 Task: In the Contact  Genesis_Thompson@iCloud.com; add deal stage: 'Decision Maker bought In'; Add amount '100000'; Select Deal Type: New Business; Select priority: 'Medium'; Associate deal with contact: choose any two contacts and company: Select any company.. Logged in from softage.1@softage.net
Action: Mouse moved to (77, 50)
Screenshot: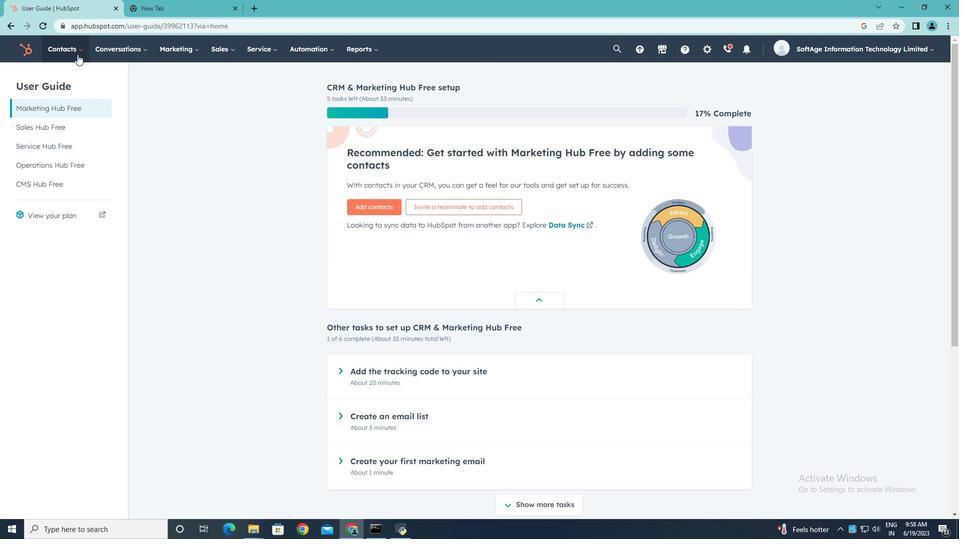 
Action: Mouse pressed left at (77, 50)
Screenshot: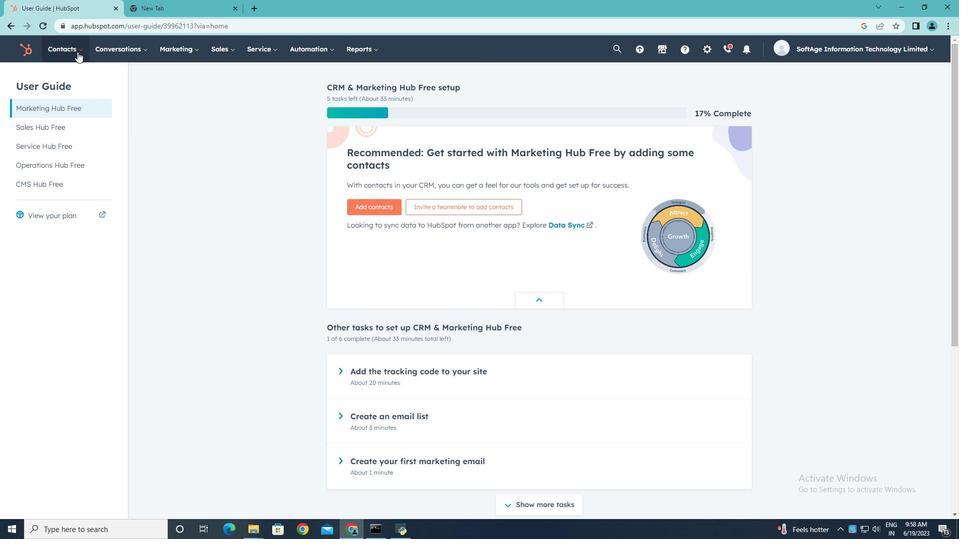 
Action: Mouse moved to (71, 81)
Screenshot: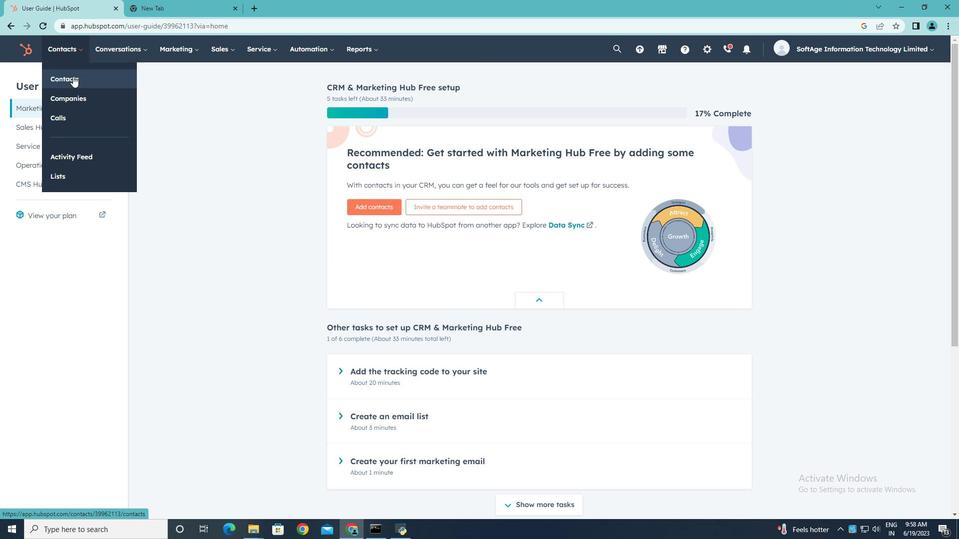 
Action: Mouse pressed left at (71, 81)
Screenshot: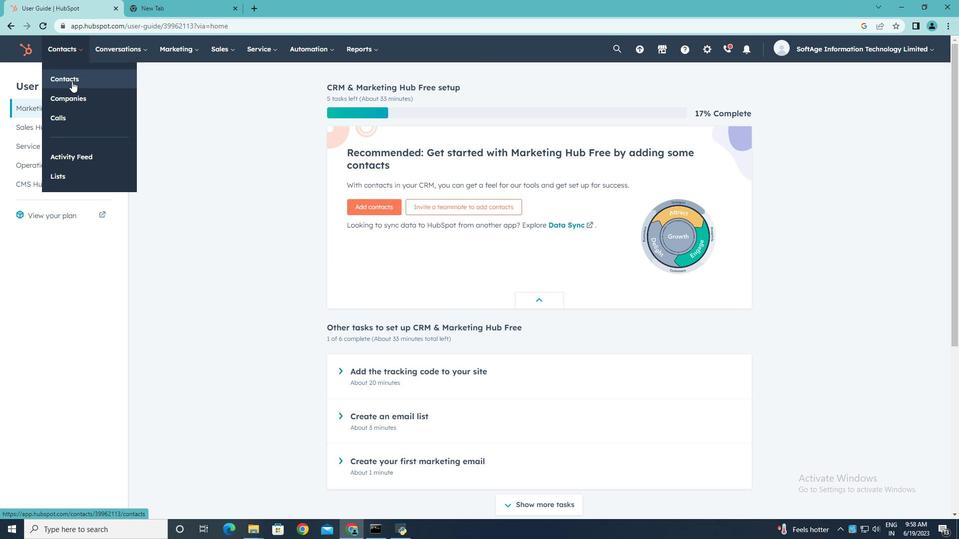 
Action: Mouse moved to (77, 164)
Screenshot: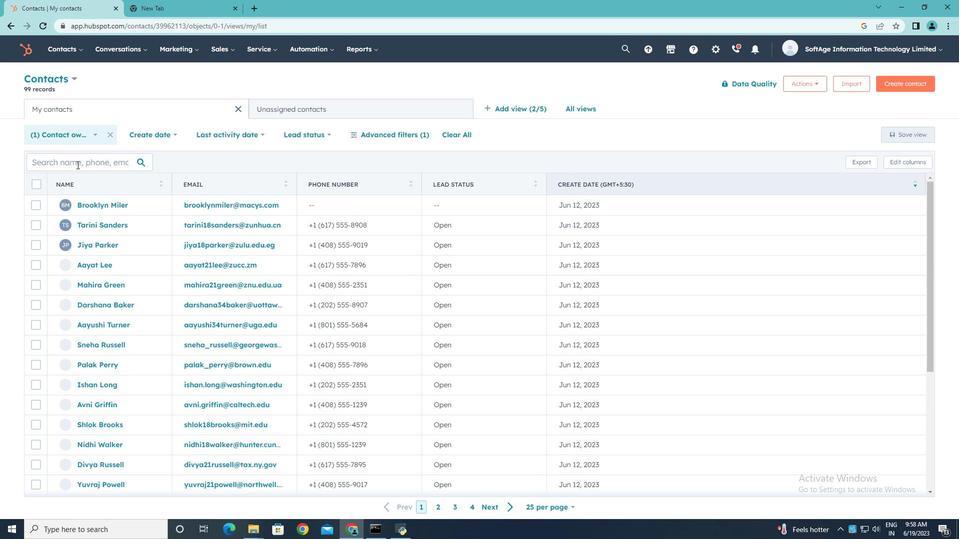 
Action: Mouse pressed left at (77, 164)
Screenshot: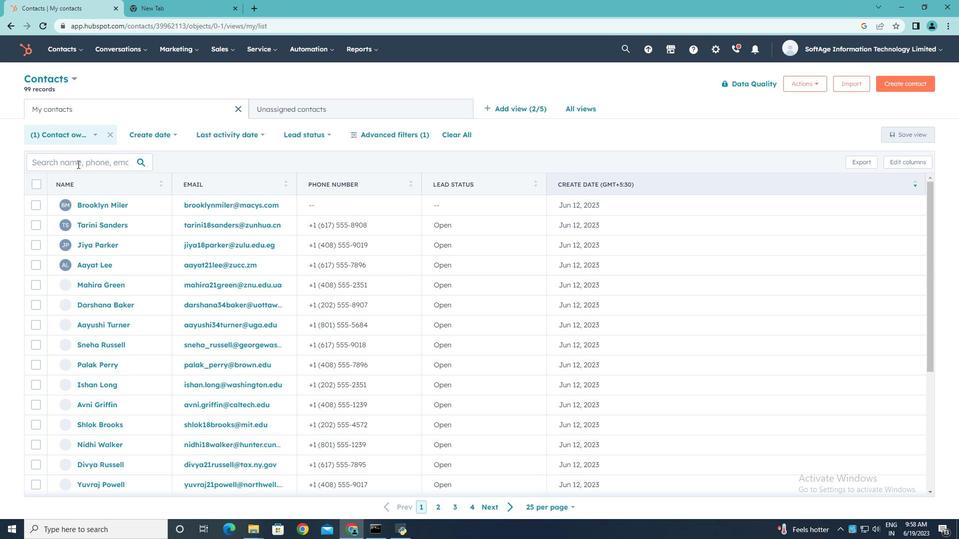 
Action: Key pressed <Key.shift><Key.shift><Key.shift><Key.shift><Key.shift><Key.shift><Key.shift><Key.shift><Key.shift><Key.shift><Key.shift><Key.shift><Key.shift><Key.shift><Key.shift><Key.shift><Key.shift><Key.shift><Key.shift><Key.shift><Key.shift><Key.shift><Key.shift><Key.shift><Key.shift><Key.shift><Key.shift><Key.shift><Key.shift><Key.shift><Key.shift><Key.shift><Key.shift><Key.shift><Key.shift><Key.shift><Key.shift><Key.shift>Genesis<Key.shift><Key.shift><Key.shift><Key.shift><Key.shift><Key.shift><Key.shift><Key.shift><Key.shift>_<Key.shift>Thompson<Key.shift><Key.shift><Key.shift><Key.shift><Key.shift><Key.shift><Key.shift><Key.shift><Key.shift>@icloud.com
Screenshot: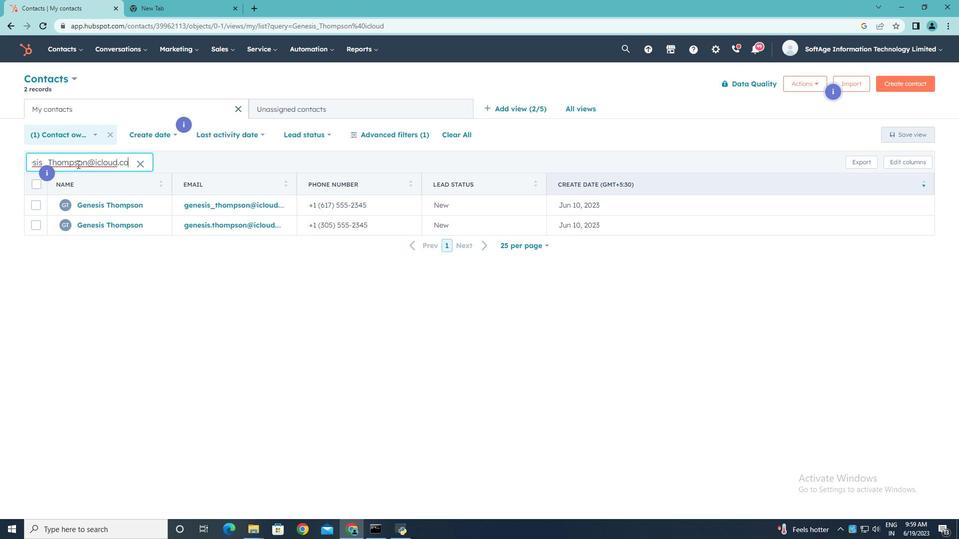 
Action: Mouse moved to (94, 205)
Screenshot: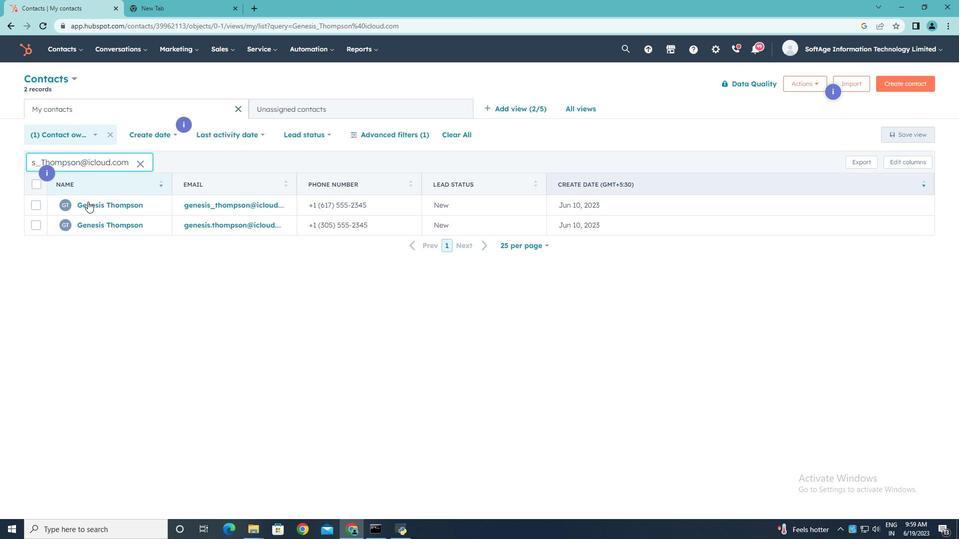
Action: Mouse pressed left at (94, 205)
Screenshot: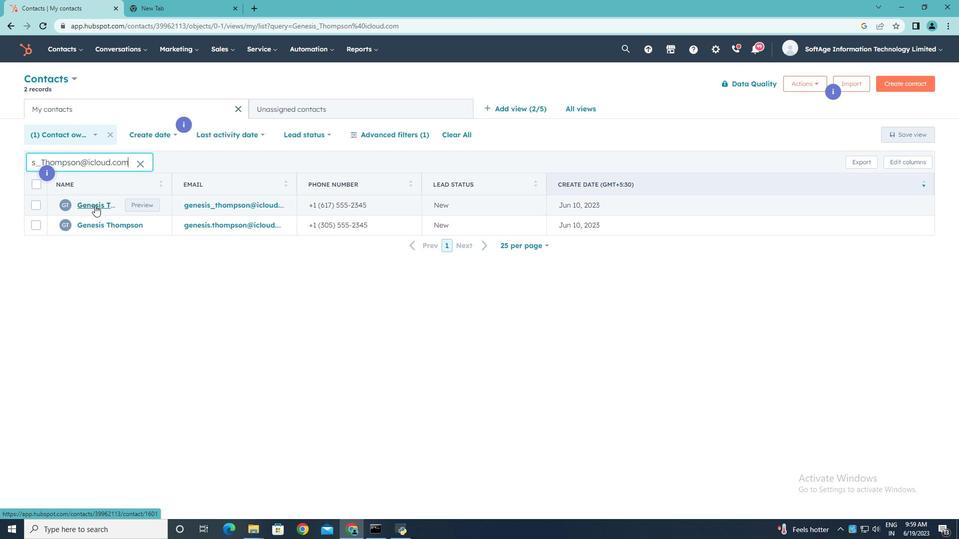 
Action: Mouse moved to (549, 357)
Screenshot: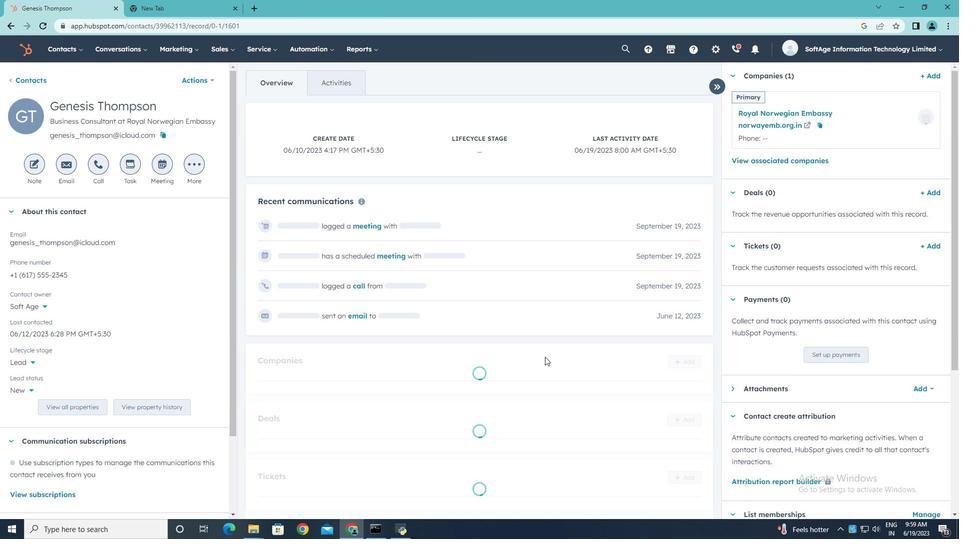 
Action: Mouse scrolled (549, 356) with delta (0, 0)
Screenshot: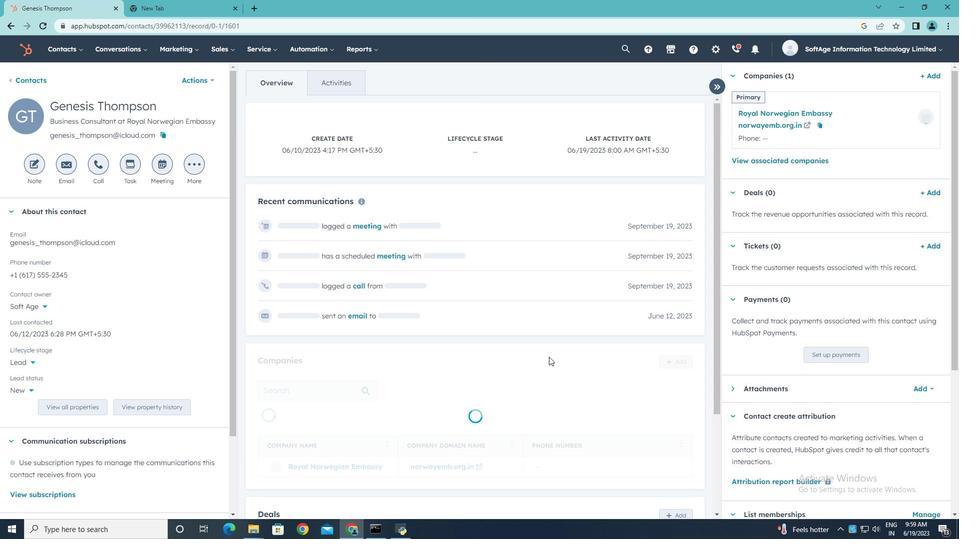 
Action: Mouse scrolled (549, 356) with delta (0, 0)
Screenshot: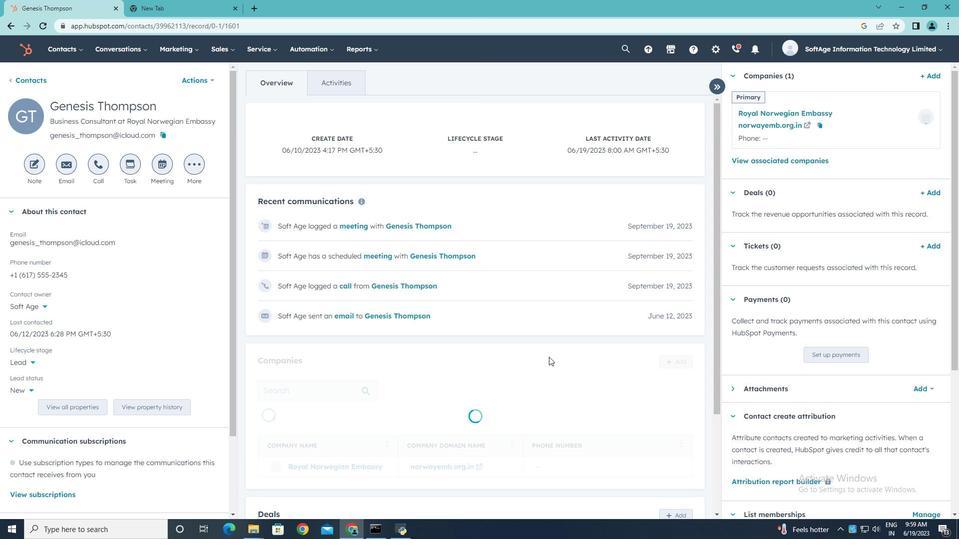
Action: Mouse scrolled (549, 356) with delta (0, 0)
Screenshot: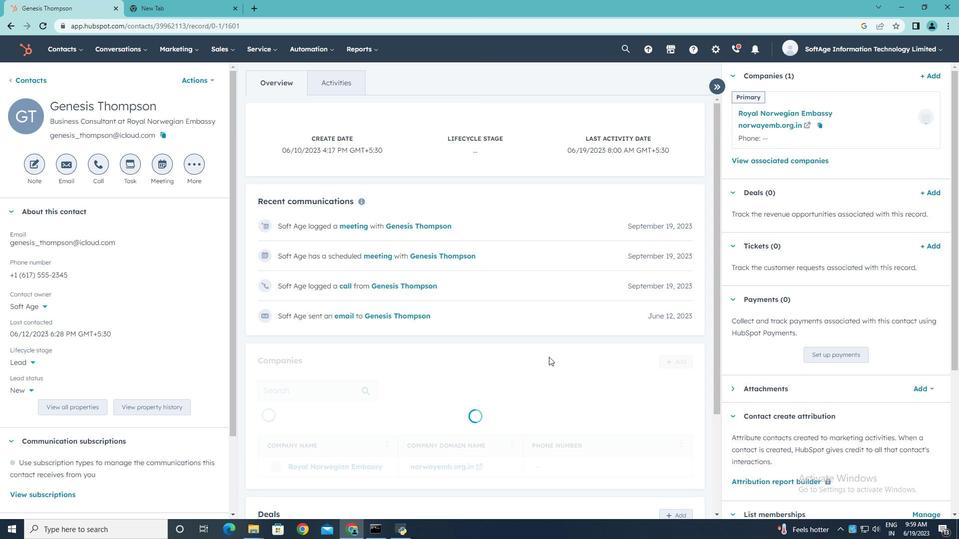 
Action: Mouse scrolled (549, 356) with delta (0, 0)
Screenshot: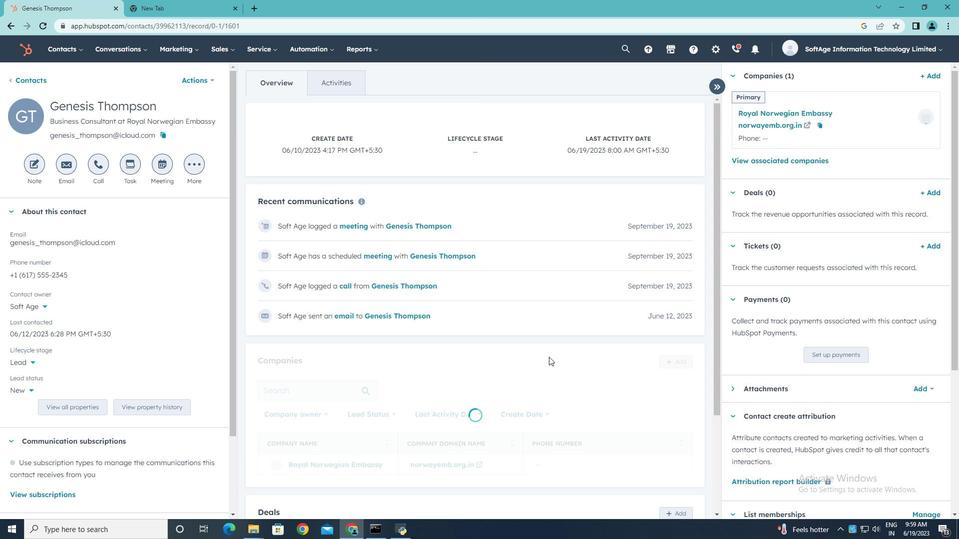 
Action: Mouse scrolled (549, 356) with delta (0, 0)
Screenshot: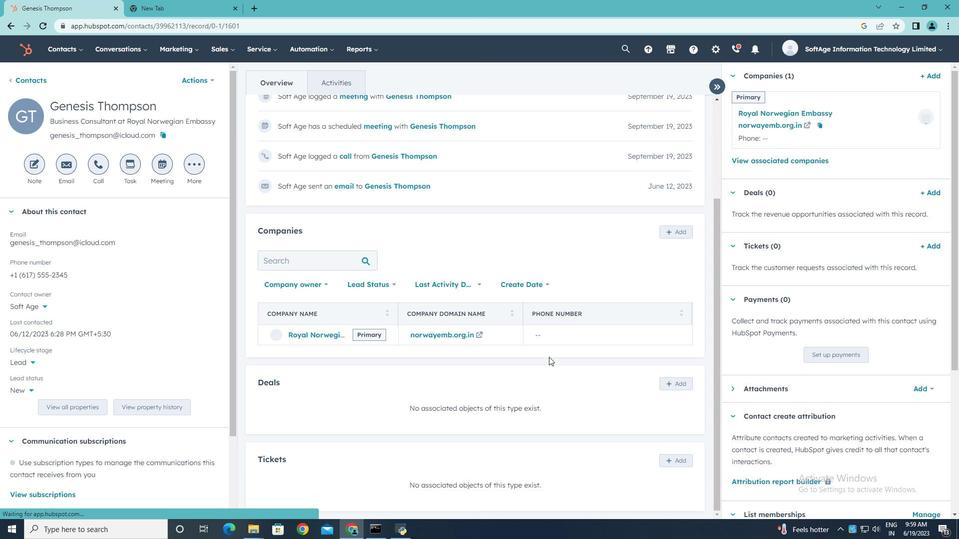 
Action: Mouse scrolled (549, 356) with delta (0, 0)
Screenshot: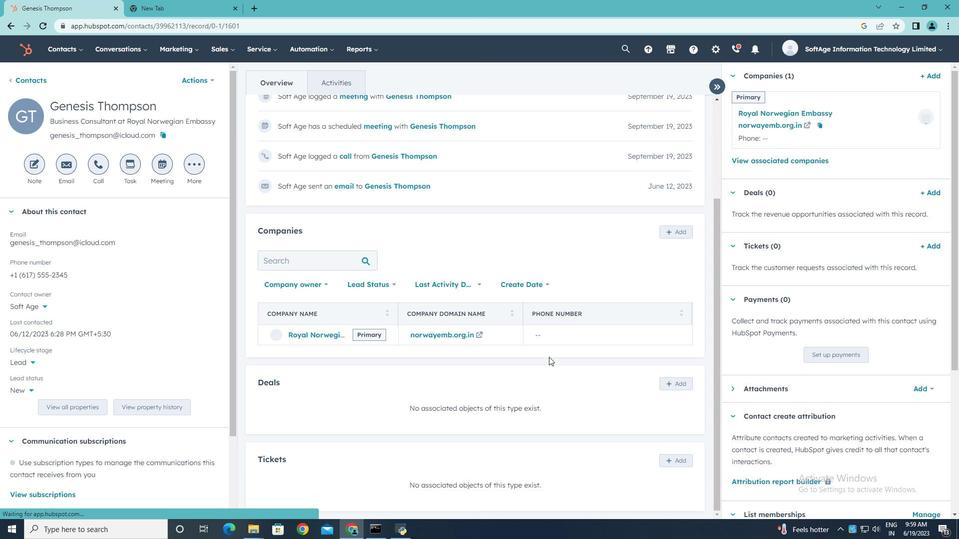 
Action: Mouse scrolled (549, 356) with delta (0, 0)
Screenshot: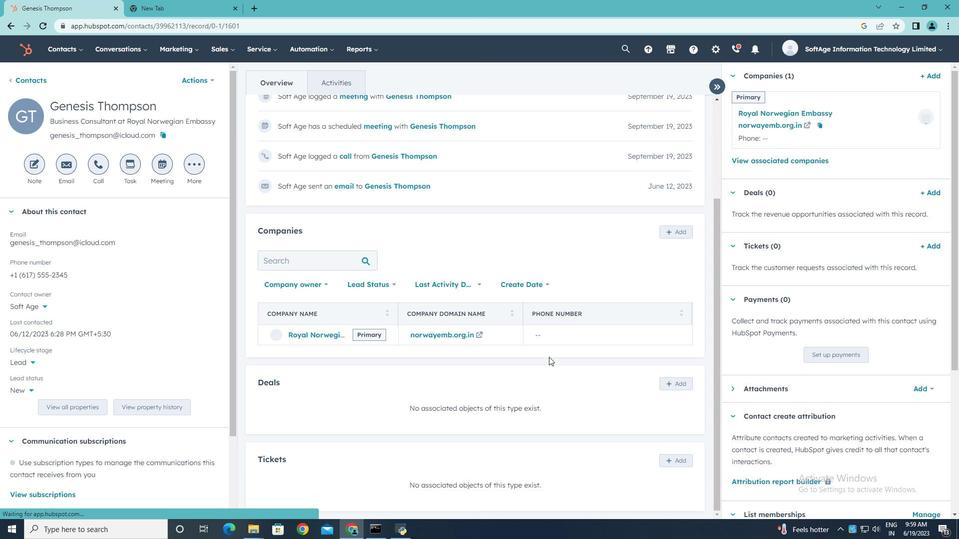 
Action: Mouse moved to (680, 381)
Screenshot: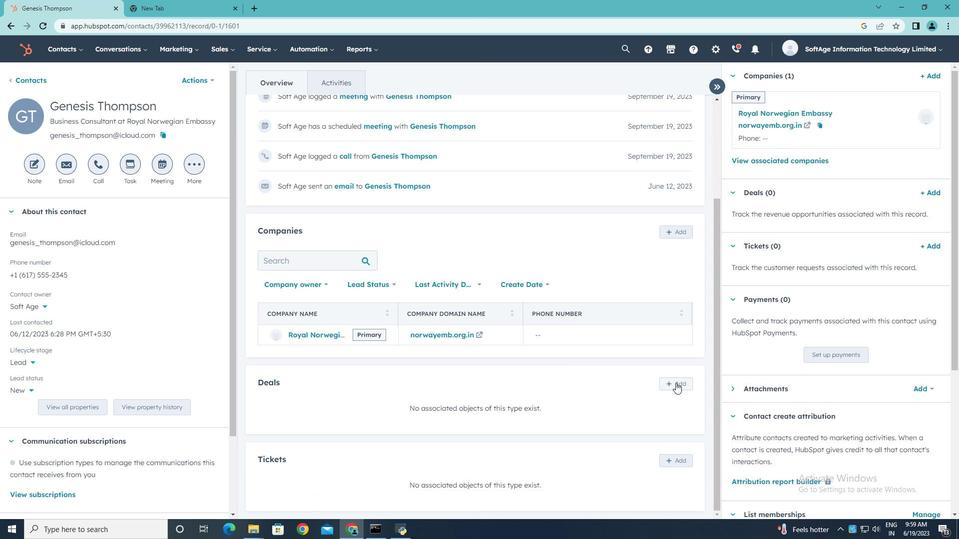 
Action: Mouse pressed left at (680, 381)
Screenshot: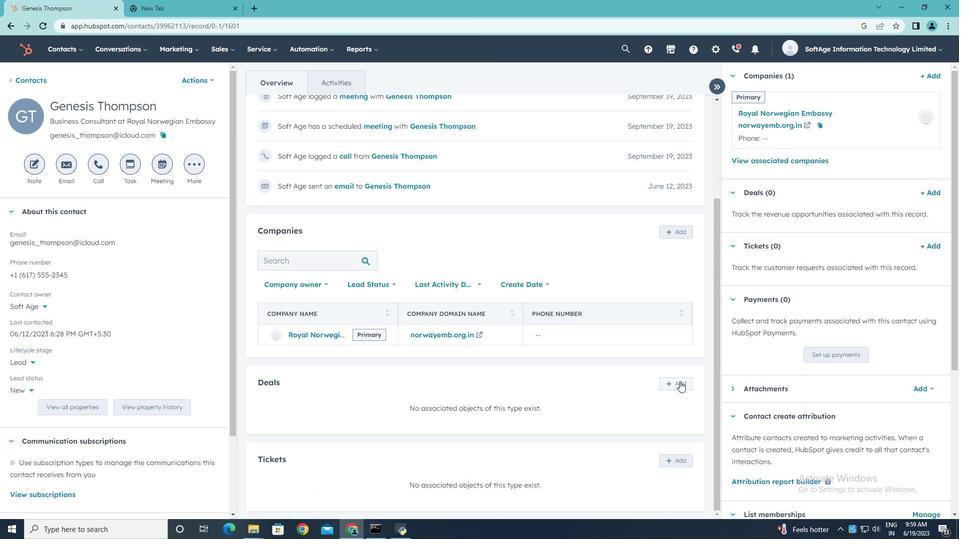 
Action: Mouse moved to (918, 255)
Screenshot: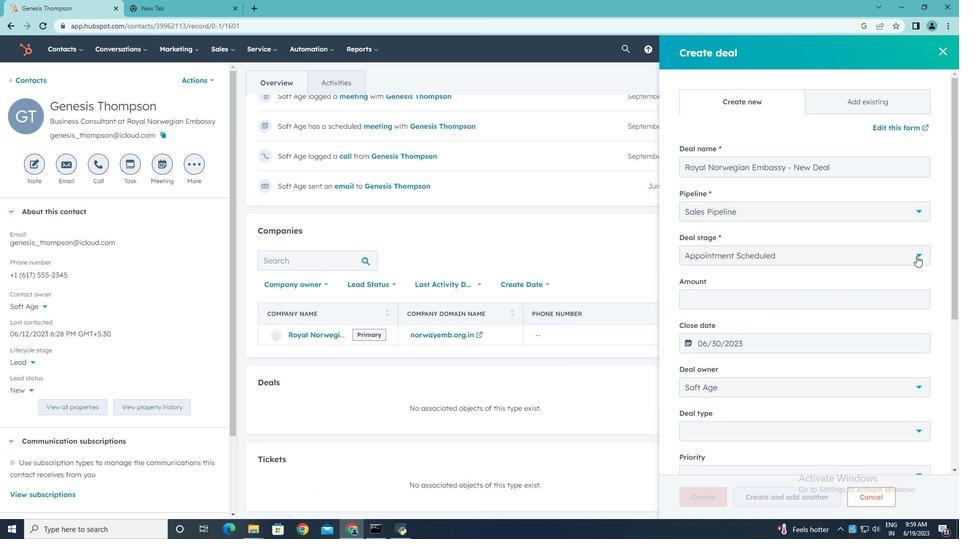 
Action: Mouse pressed left at (918, 255)
Screenshot: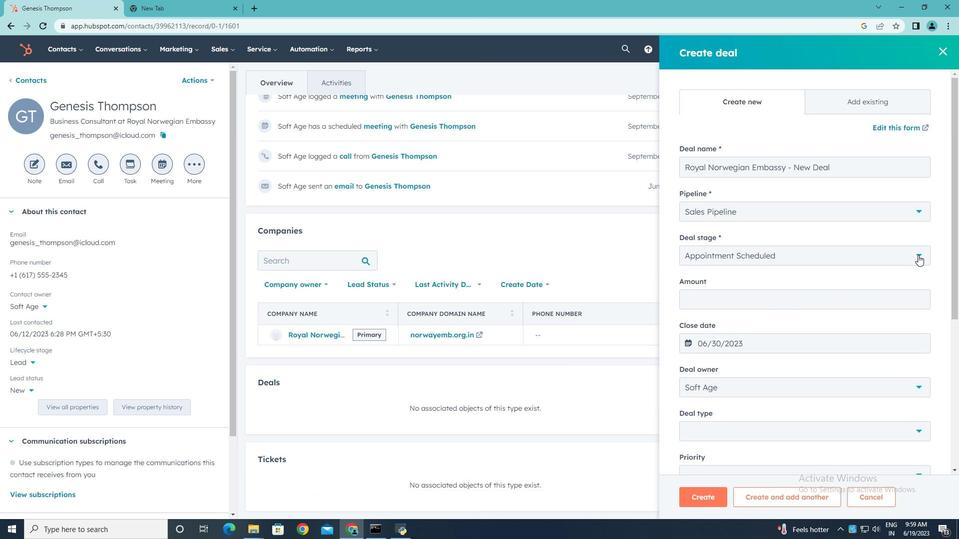 
Action: Mouse moved to (765, 366)
Screenshot: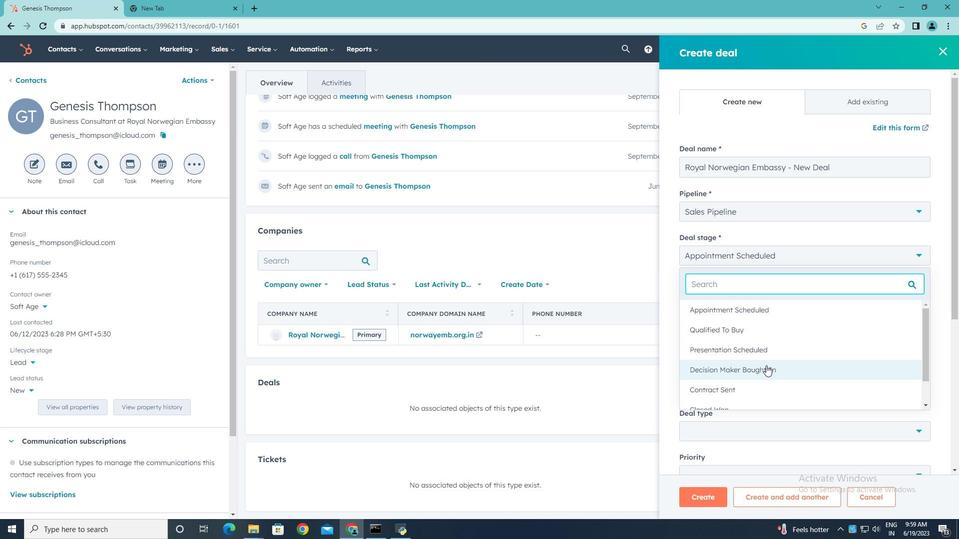 
Action: Mouse pressed left at (765, 366)
Screenshot: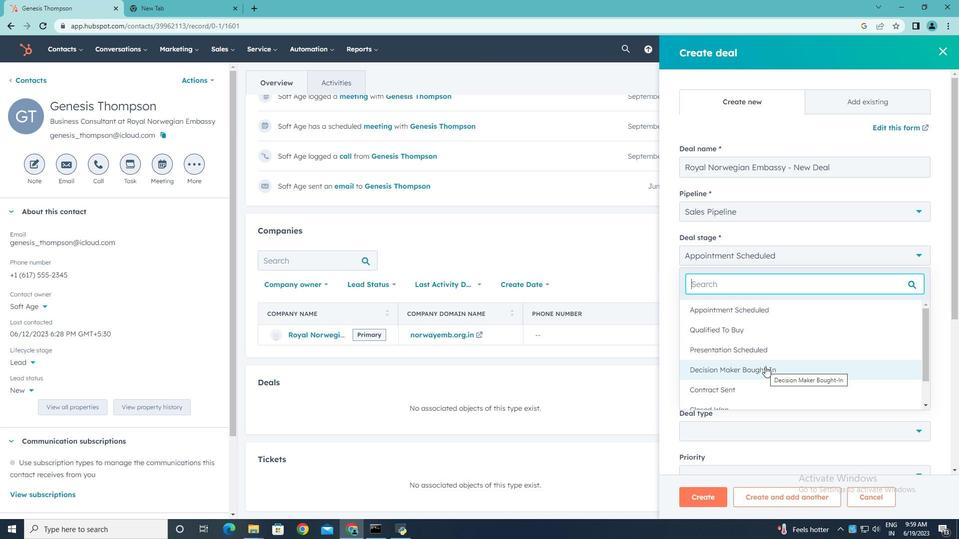 
Action: Mouse moved to (769, 301)
Screenshot: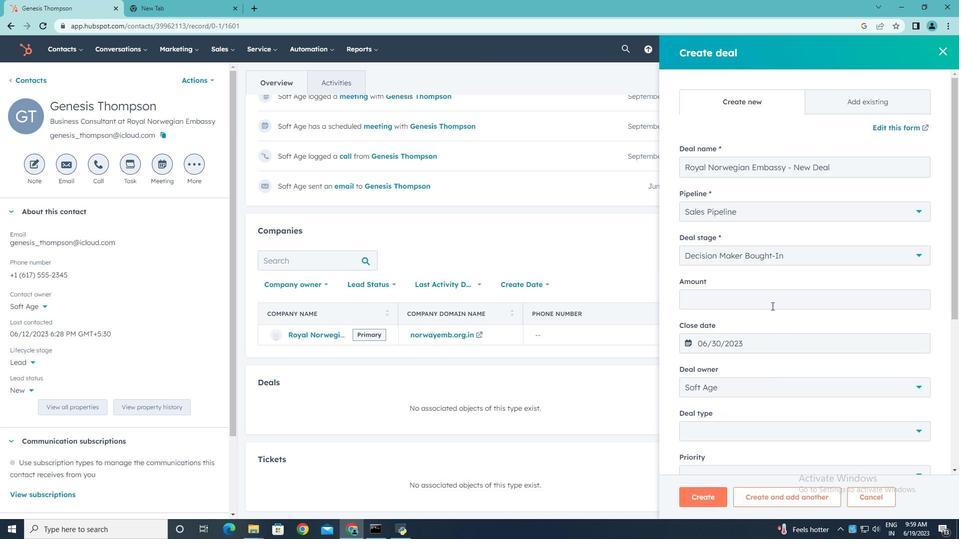
Action: Mouse pressed left at (769, 301)
Screenshot: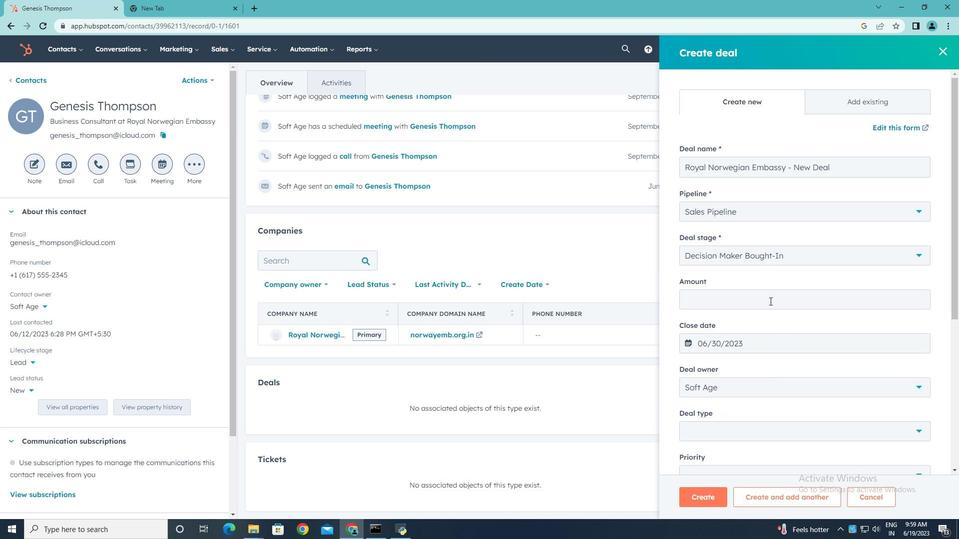 
Action: Key pressed 100000
Screenshot: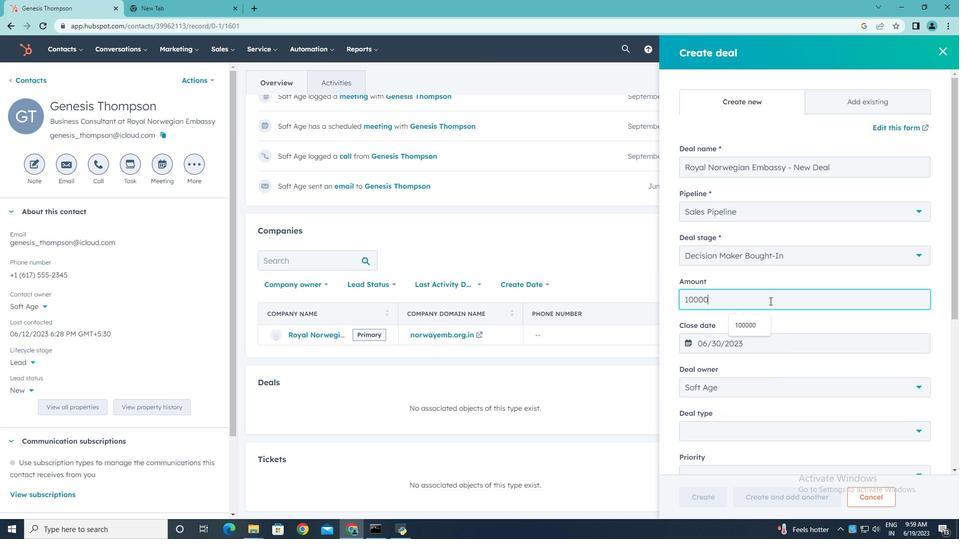 
Action: Mouse moved to (919, 432)
Screenshot: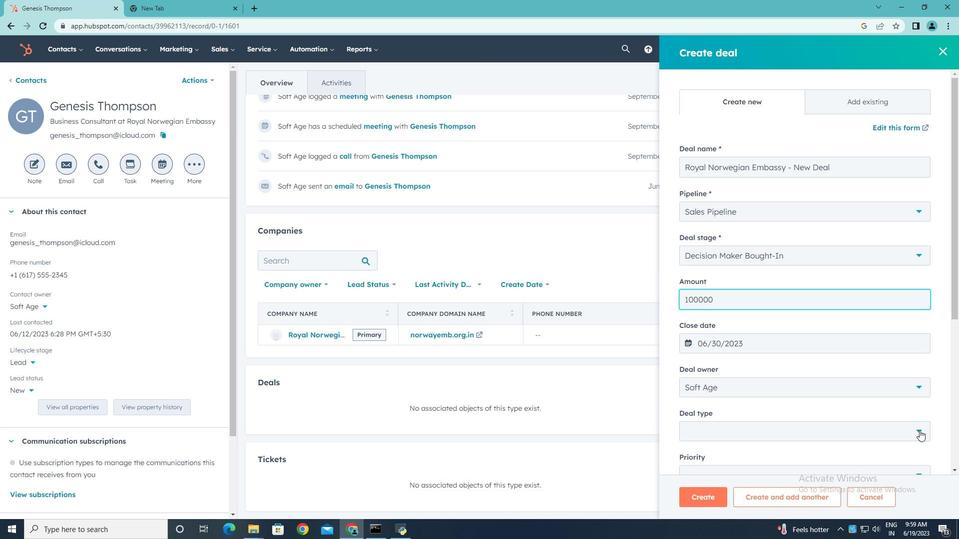 
Action: Mouse pressed left at (919, 432)
Screenshot: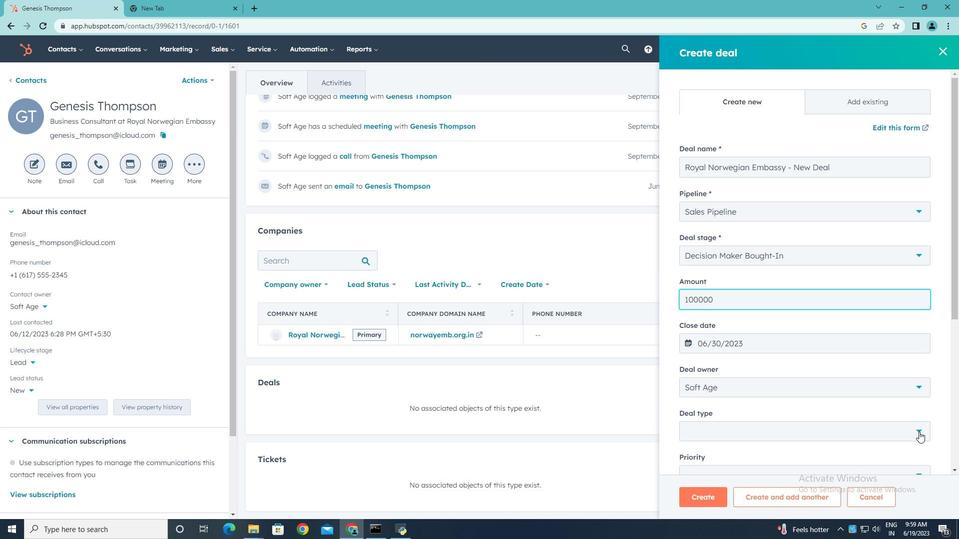 
Action: Mouse moved to (738, 477)
Screenshot: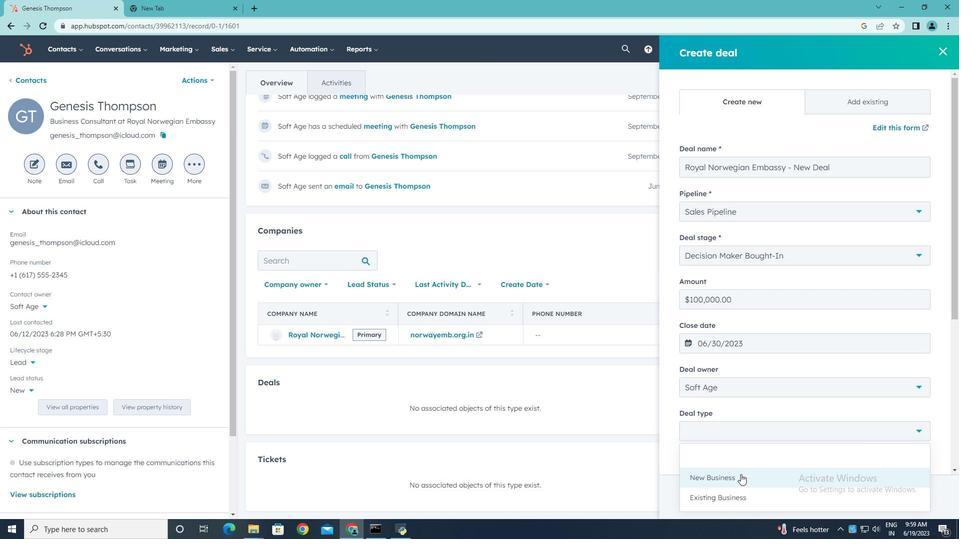 
Action: Mouse pressed left at (738, 477)
Screenshot: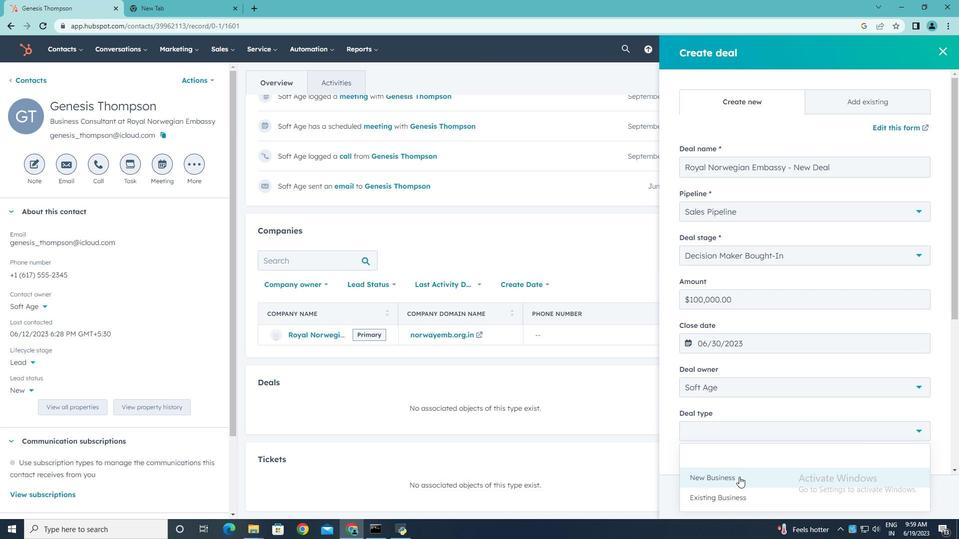 
Action: Mouse moved to (765, 400)
Screenshot: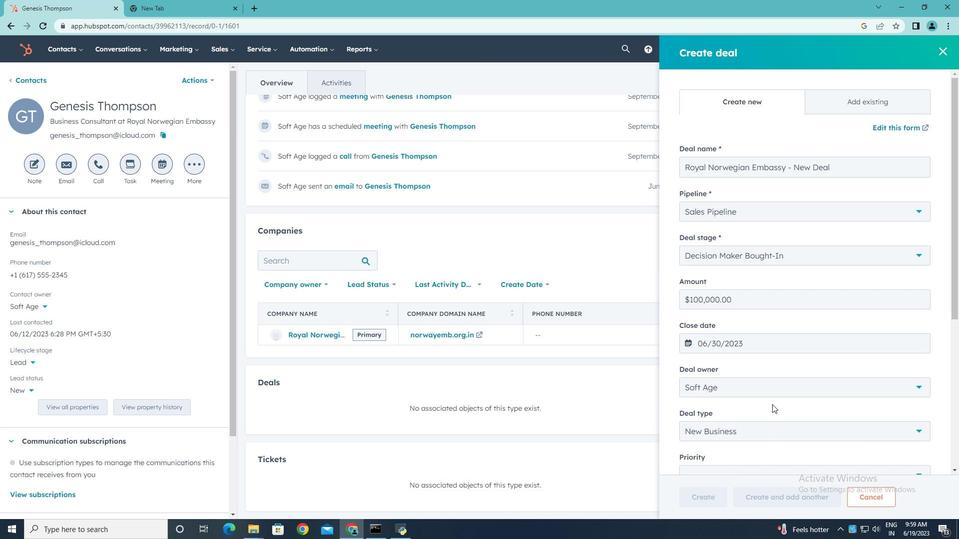 
Action: Mouse scrolled (765, 400) with delta (0, 0)
Screenshot: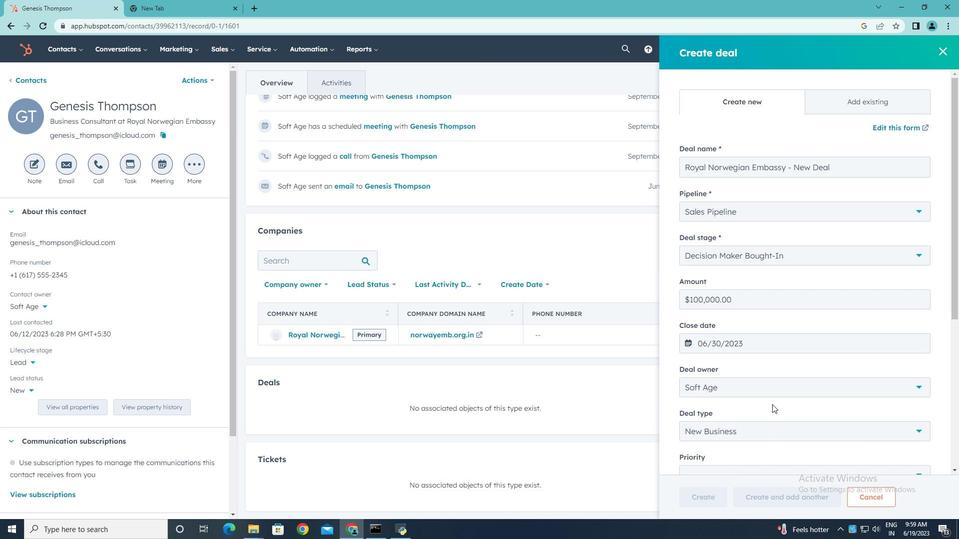 
Action: Mouse moved to (764, 400)
Screenshot: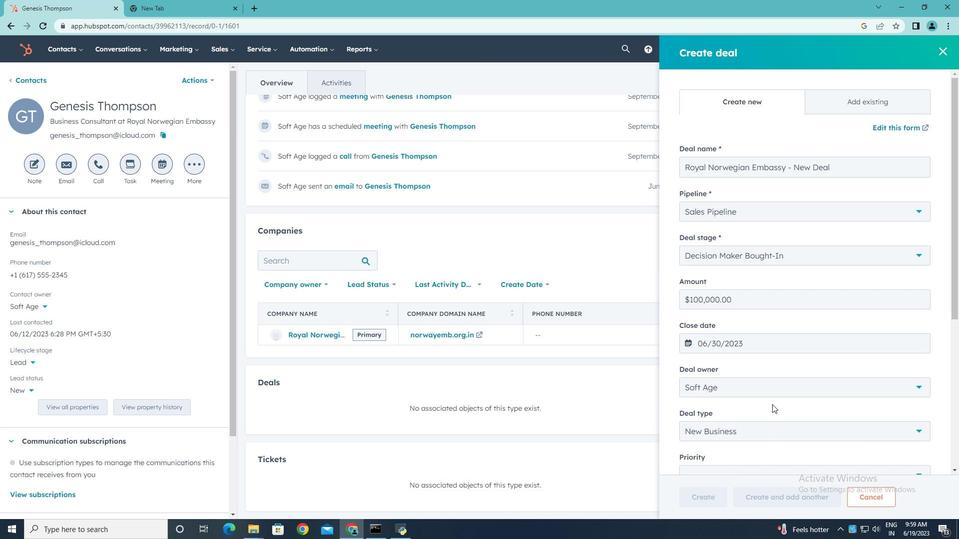 
Action: Mouse scrolled (764, 400) with delta (0, 0)
Screenshot: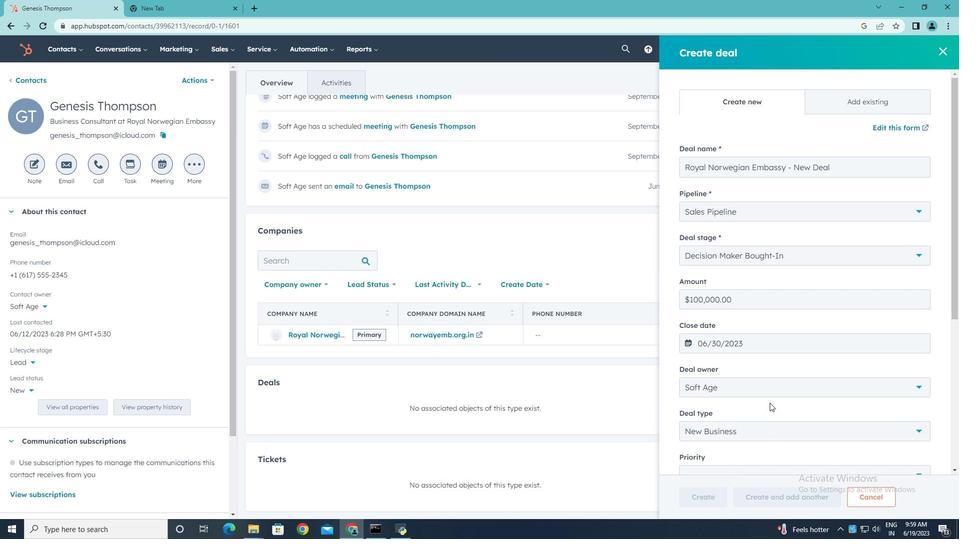 
Action: Mouse moved to (764, 400)
Screenshot: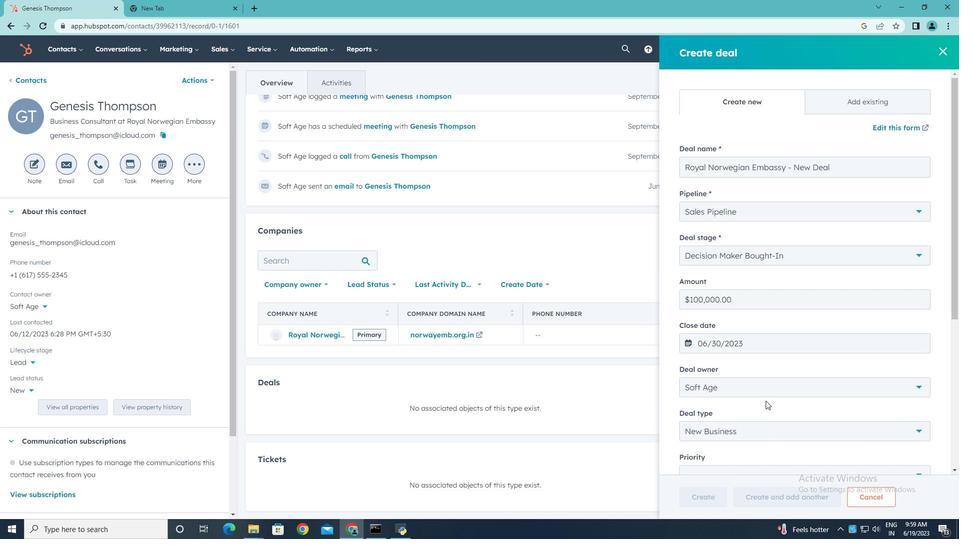 
Action: Mouse scrolled (764, 399) with delta (0, 0)
Screenshot: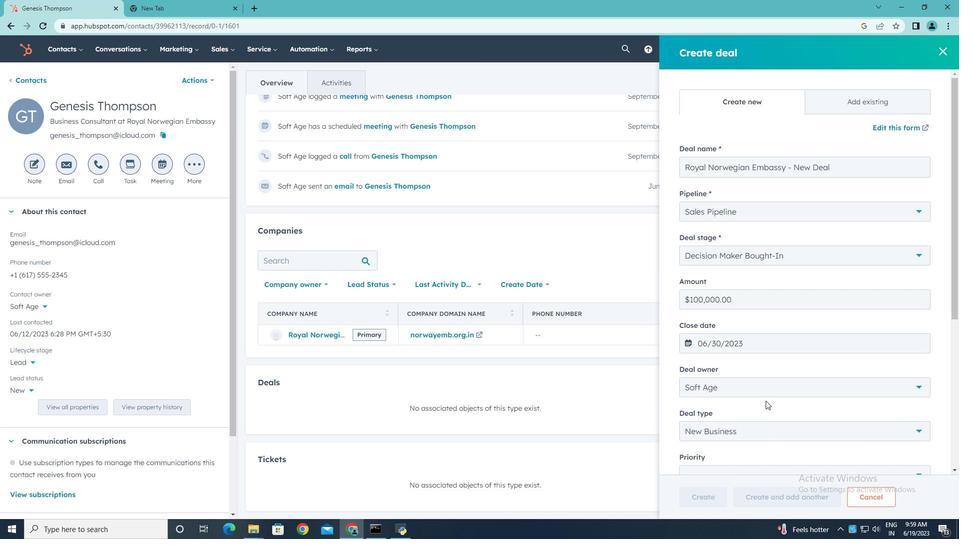 
Action: Mouse moved to (764, 400)
Screenshot: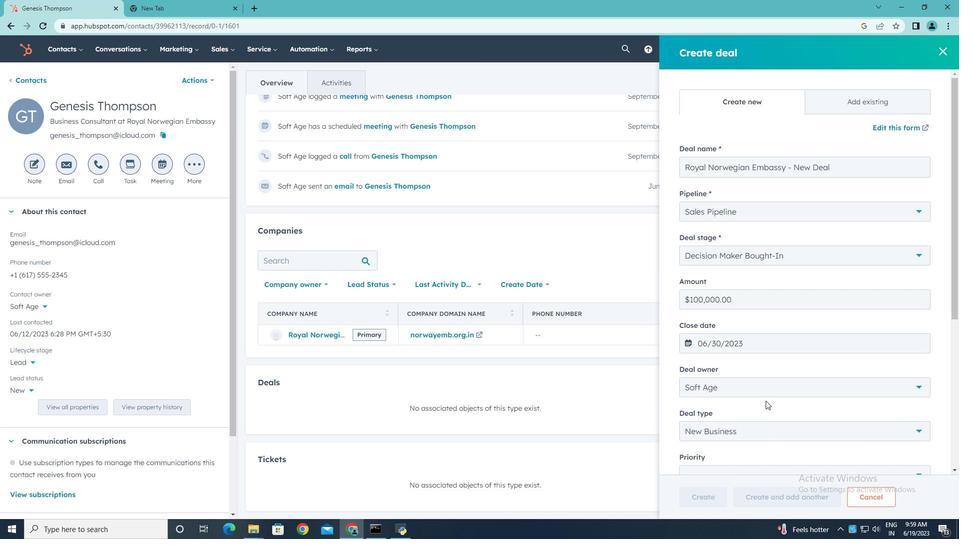 
Action: Mouse scrolled (764, 399) with delta (0, 0)
Screenshot: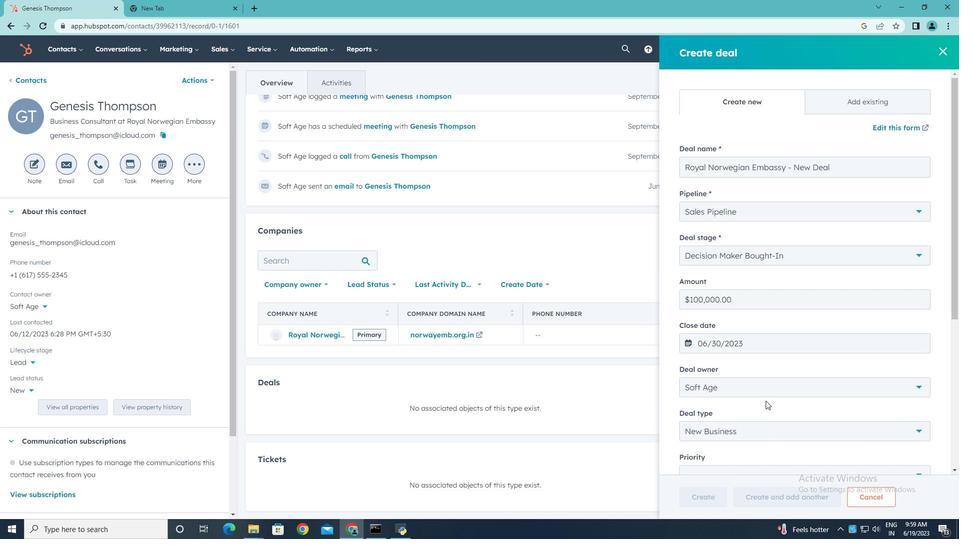 
Action: Mouse scrolled (764, 399) with delta (0, 0)
Screenshot: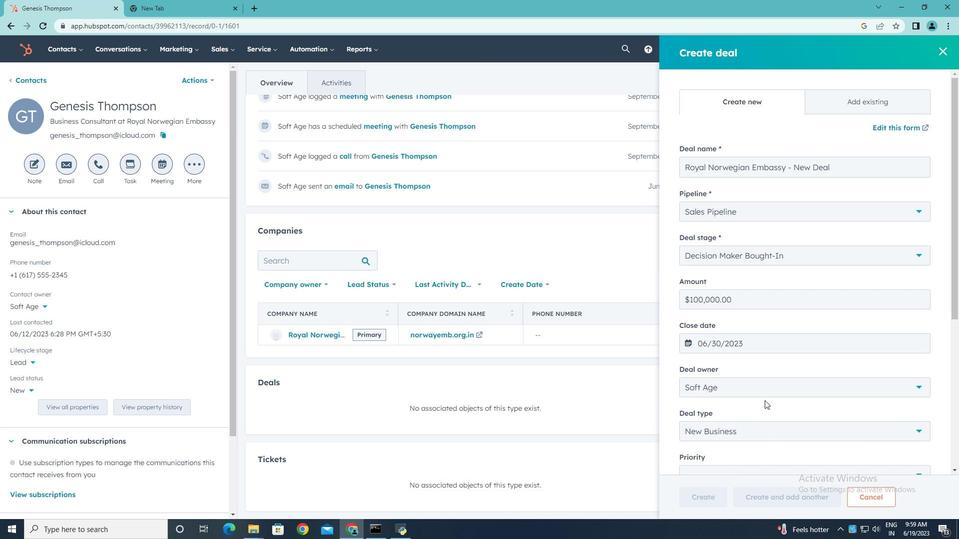 
Action: Mouse scrolled (764, 399) with delta (0, 0)
Screenshot: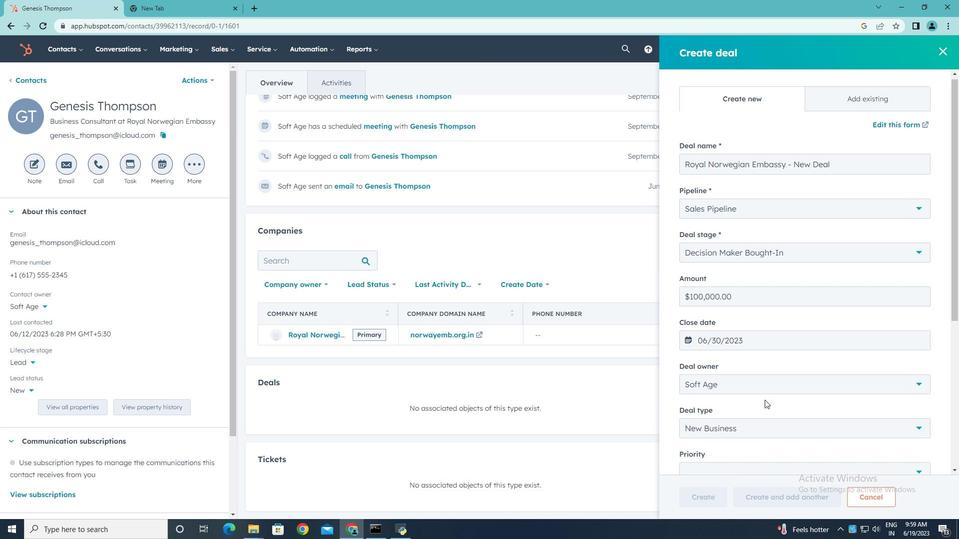 
Action: Mouse moved to (762, 399)
Screenshot: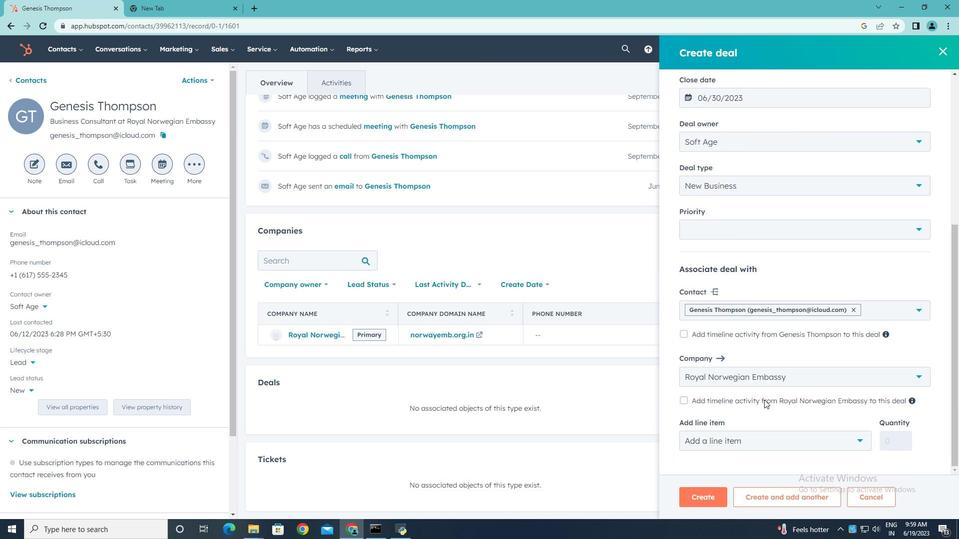 
Action: Mouse scrolled (762, 399) with delta (0, 0)
Screenshot: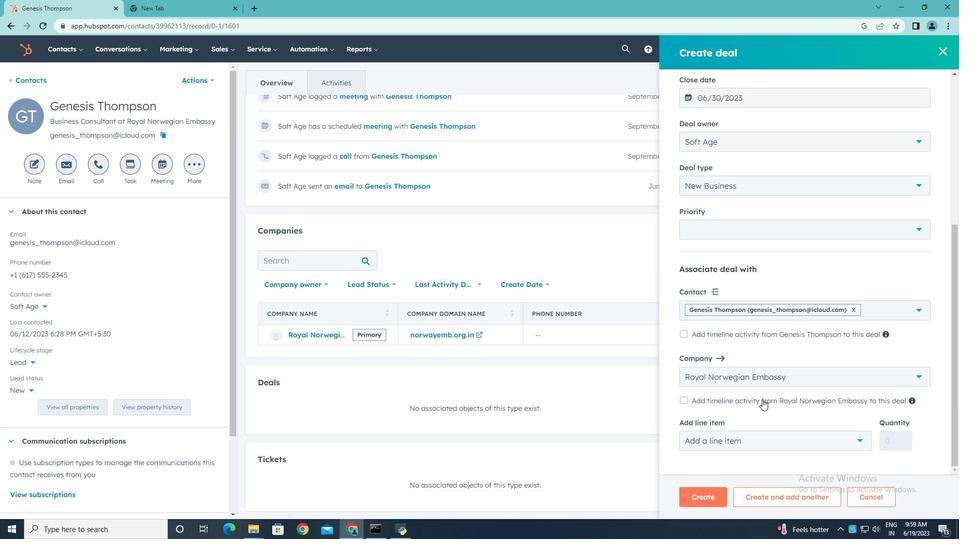 
Action: Mouse scrolled (762, 399) with delta (0, 0)
Screenshot: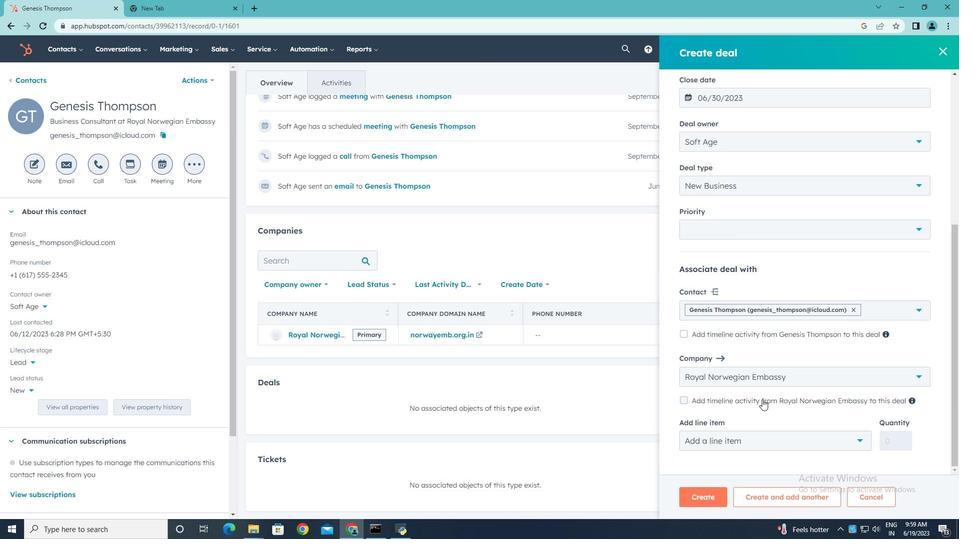 
Action: Mouse scrolled (762, 399) with delta (0, 0)
Screenshot: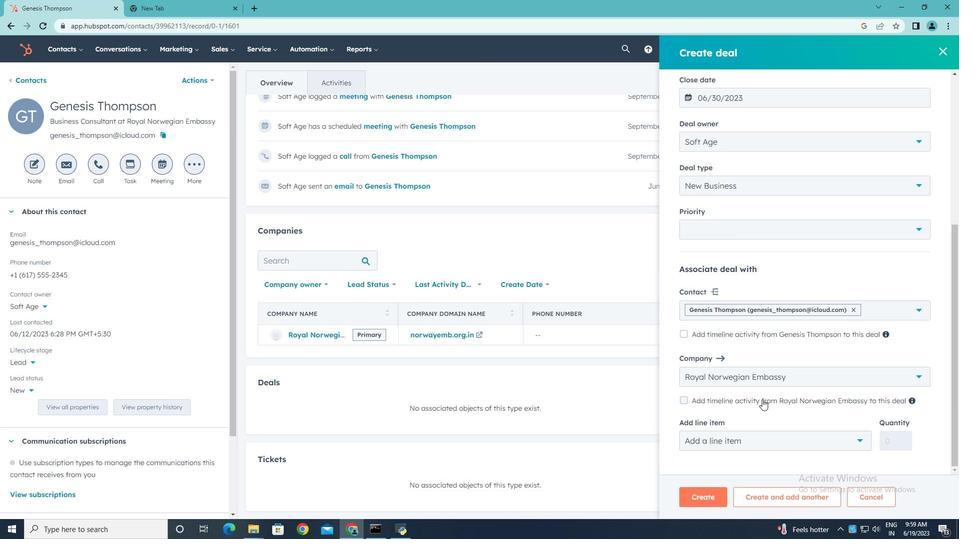 
Action: Mouse scrolled (762, 399) with delta (0, 0)
Screenshot: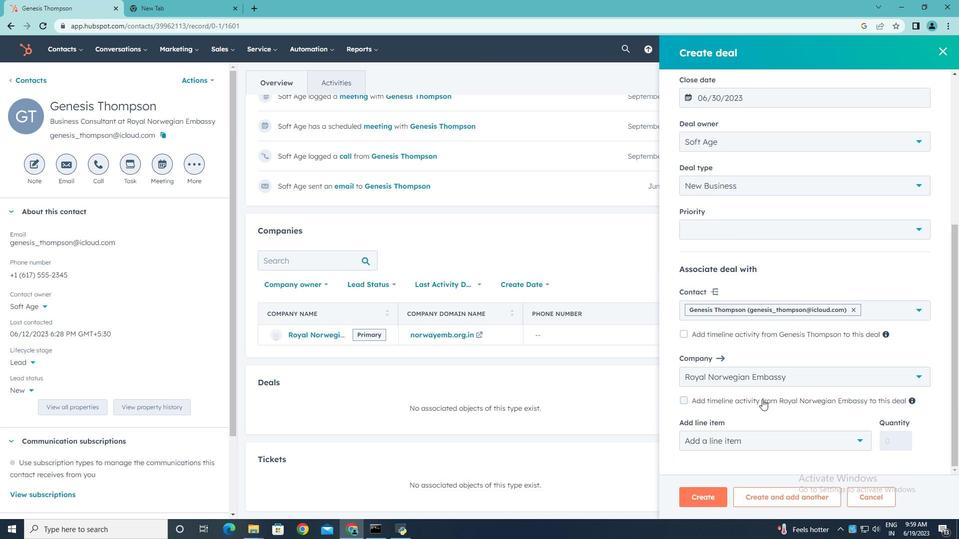 
Action: Mouse moved to (918, 231)
Screenshot: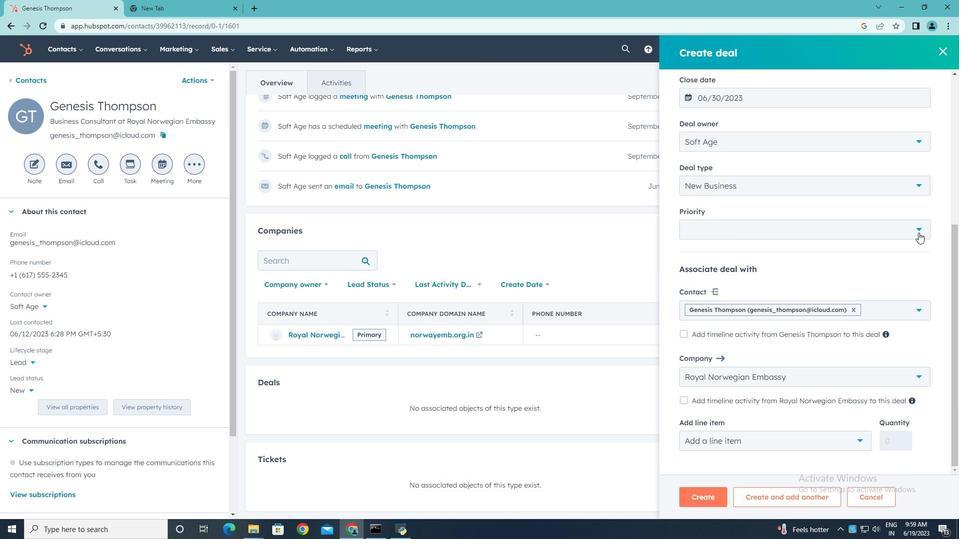
Action: Mouse pressed left at (918, 231)
Screenshot: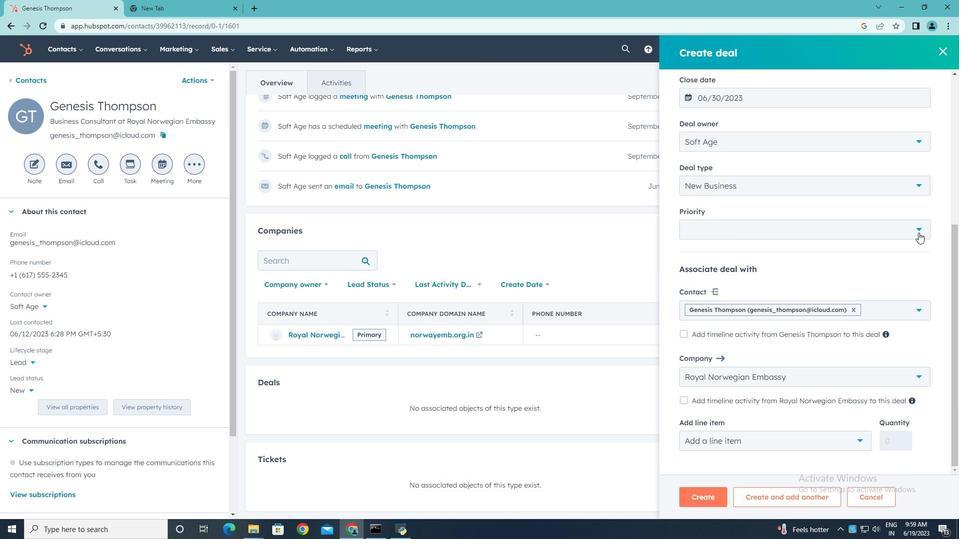 
Action: Mouse moved to (726, 297)
Screenshot: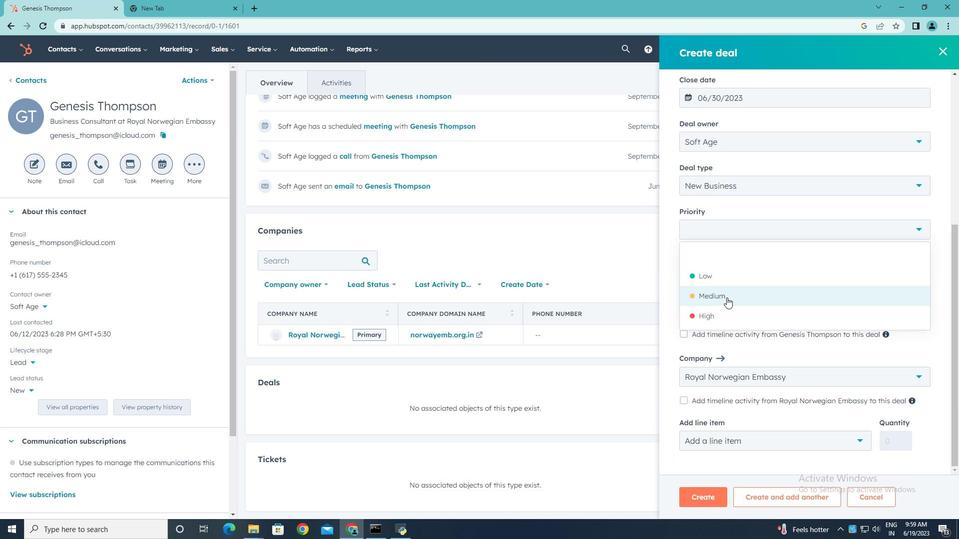 
Action: Mouse pressed left at (726, 297)
Screenshot: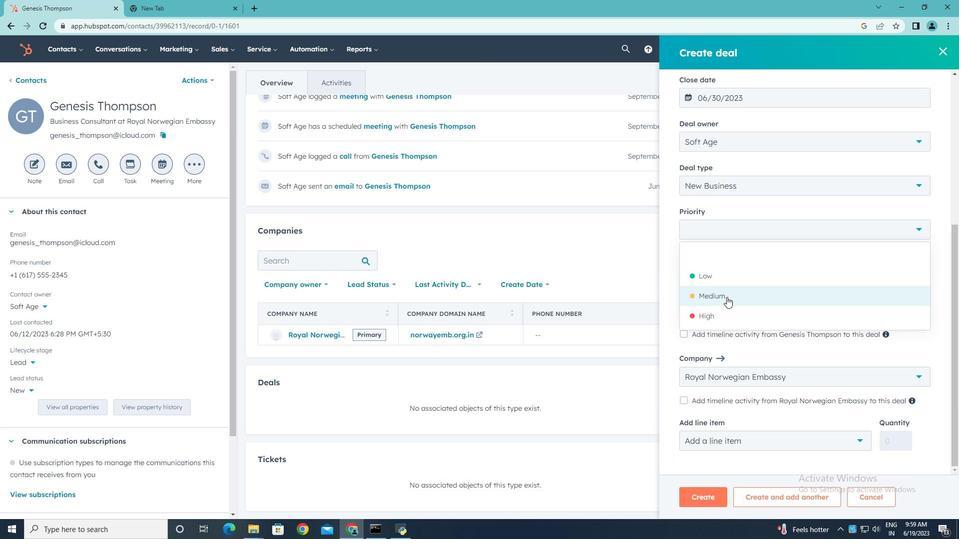 
Action: Mouse moved to (914, 308)
Screenshot: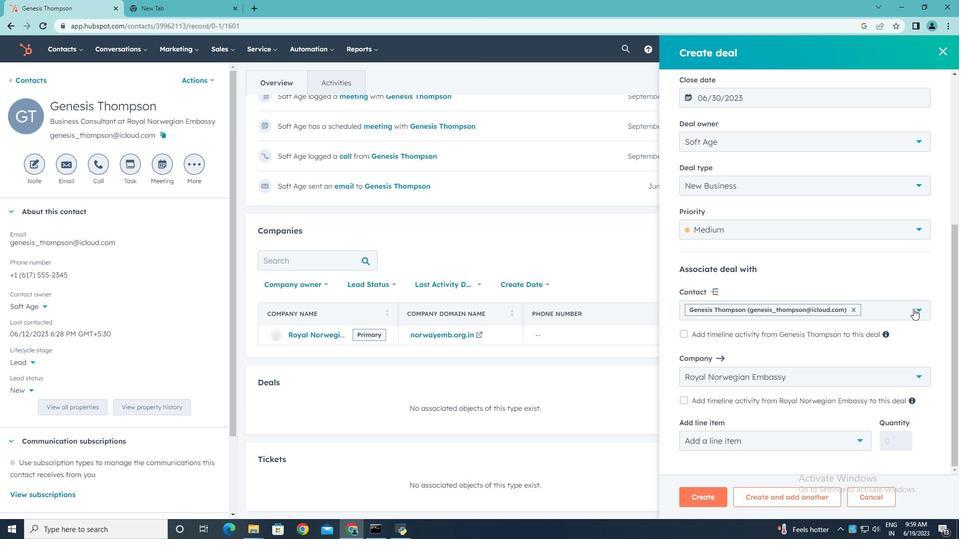 
Action: Mouse pressed left at (914, 308)
Screenshot: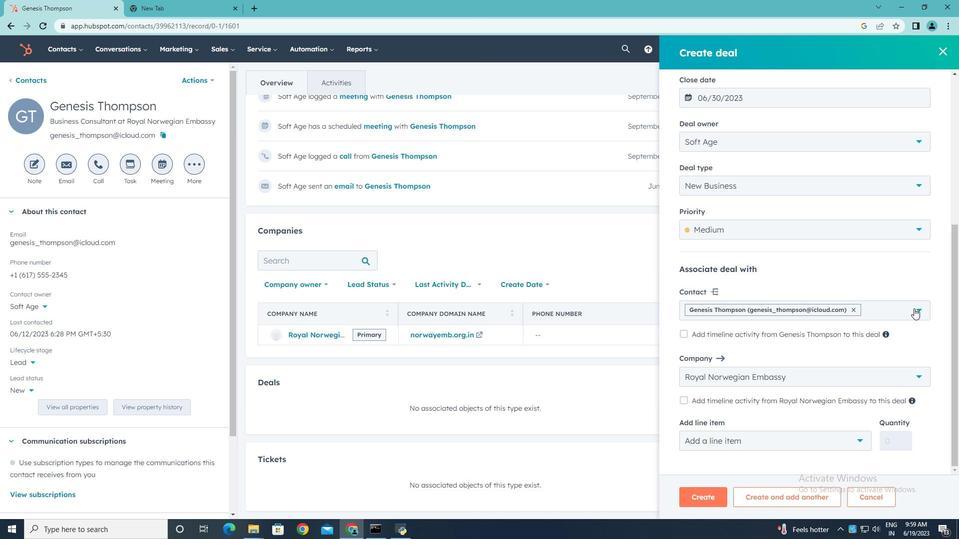 
Action: Mouse moved to (693, 387)
Screenshot: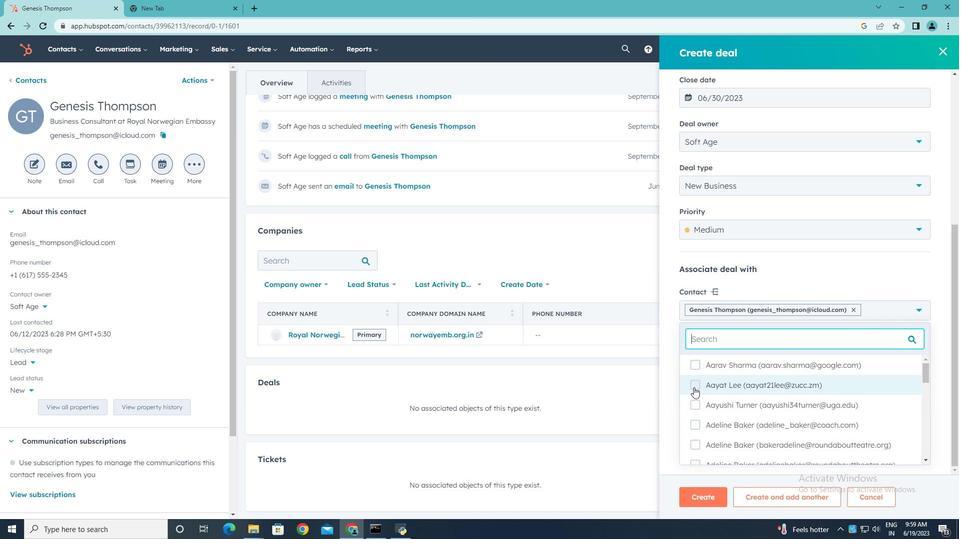 
Action: Mouse pressed left at (693, 387)
Screenshot: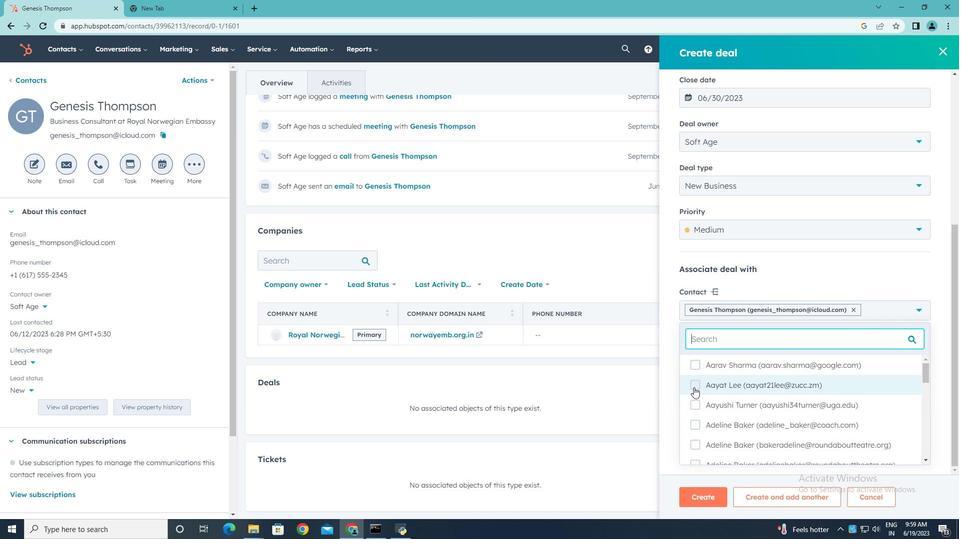 
Action: Mouse moved to (918, 318)
Screenshot: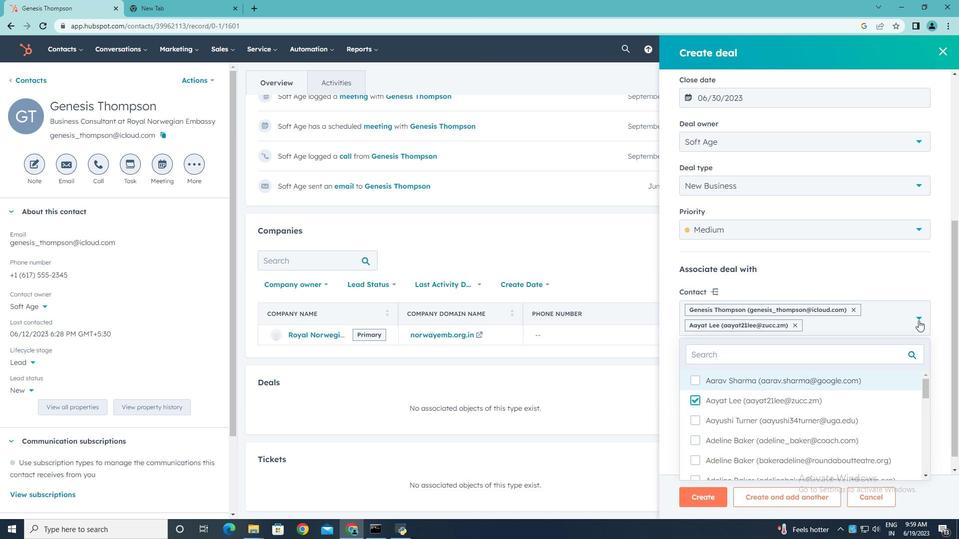 
Action: Mouse pressed left at (918, 318)
Screenshot: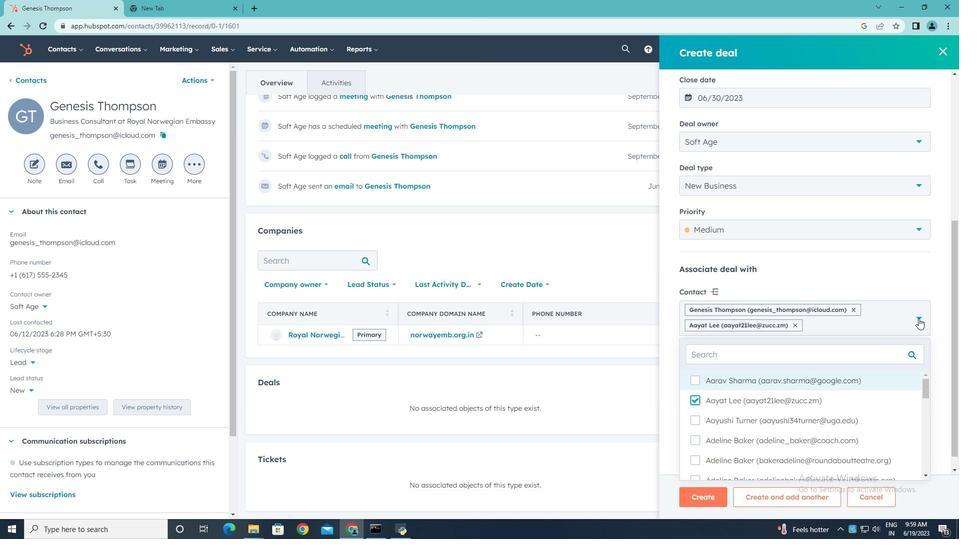 
Action: Mouse moved to (704, 494)
Screenshot: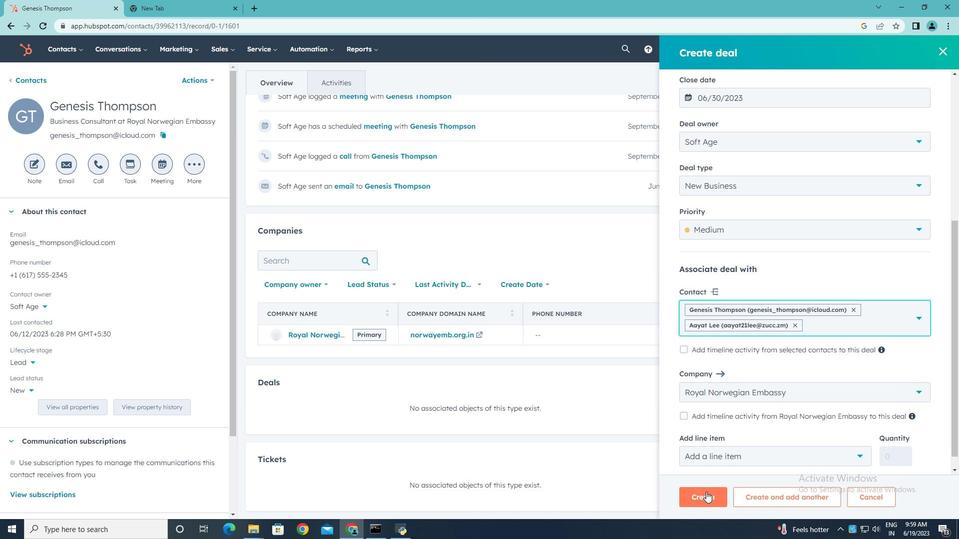 
Action: Mouse pressed left at (704, 494)
Screenshot: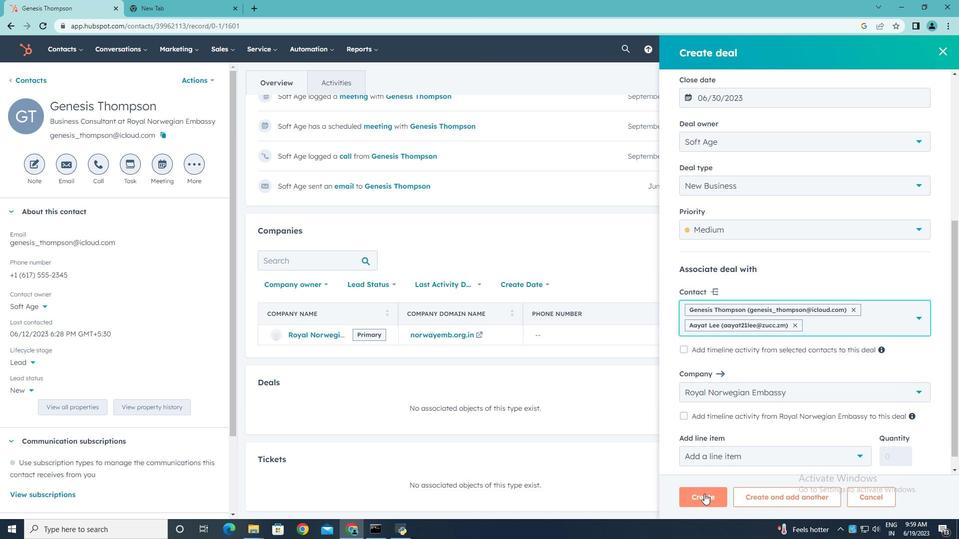 
